Task: In the  document bus.doc ,align picture to the 'center'. Insert word art below the picture and give heading  'Bus  in Light Blue'
Action: Mouse moved to (291, 250)
Screenshot: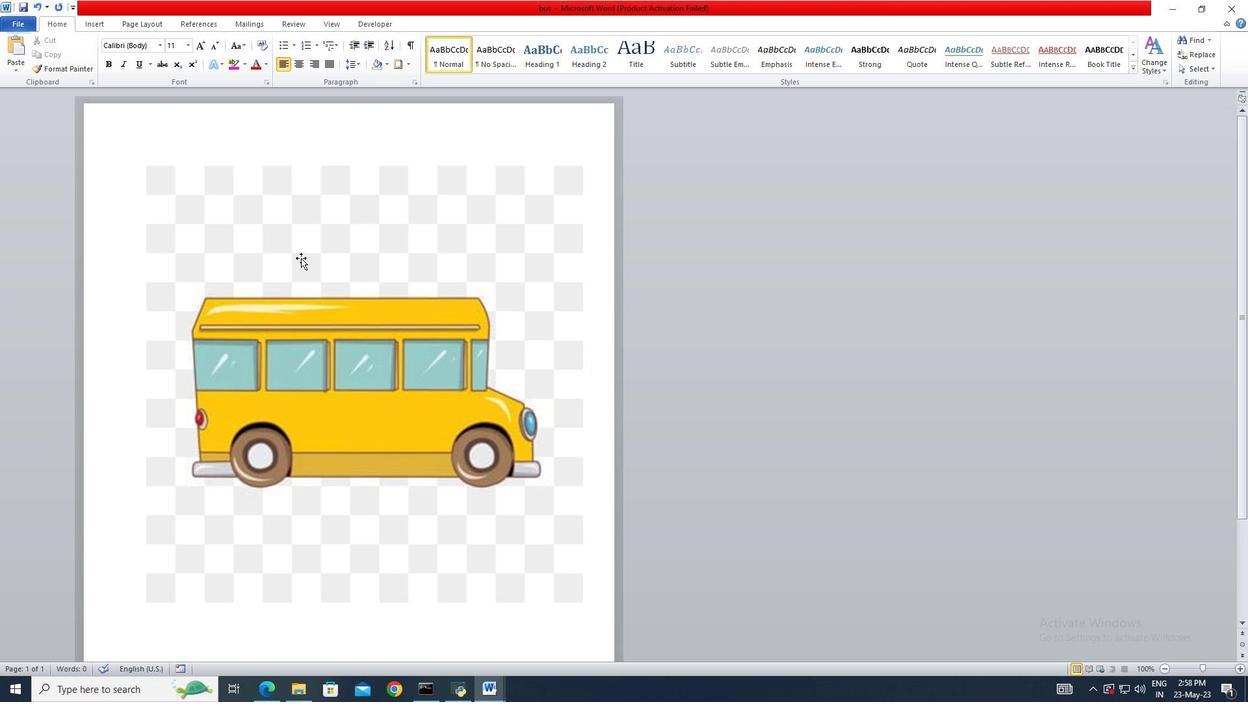 
Action: Mouse pressed left at (291, 250)
Screenshot: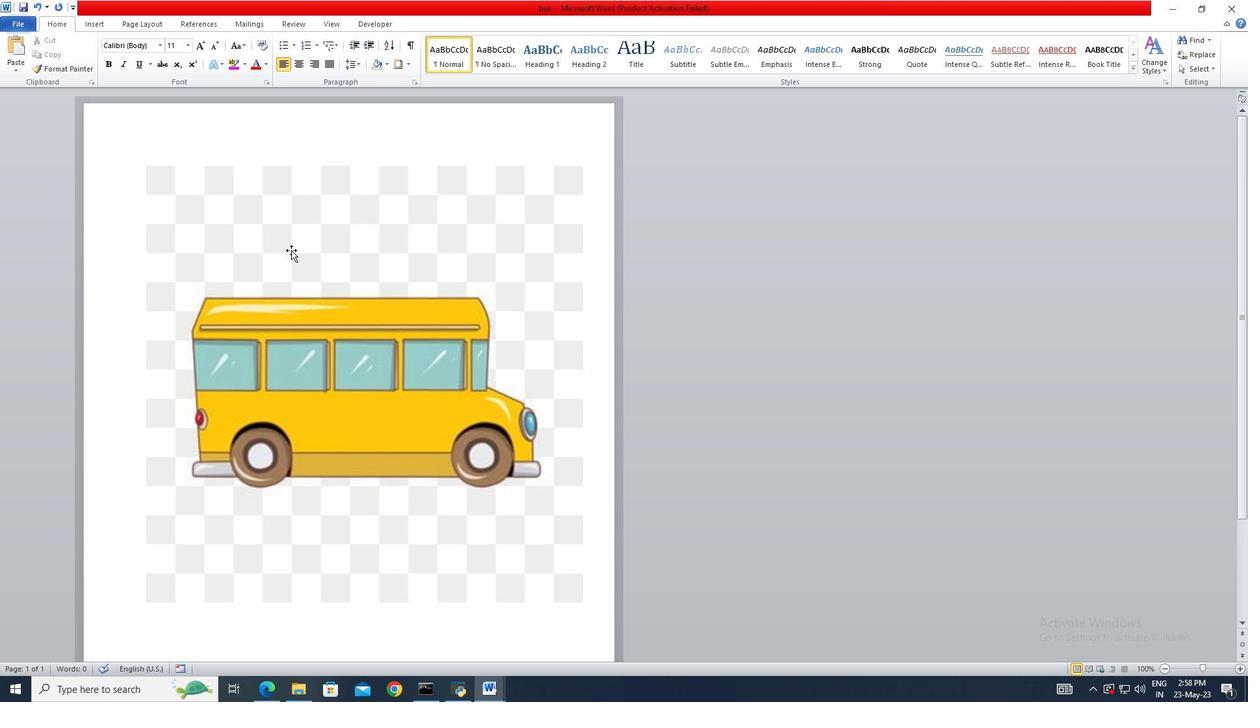 
Action: Mouse moved to (299, 70)
Screenshot: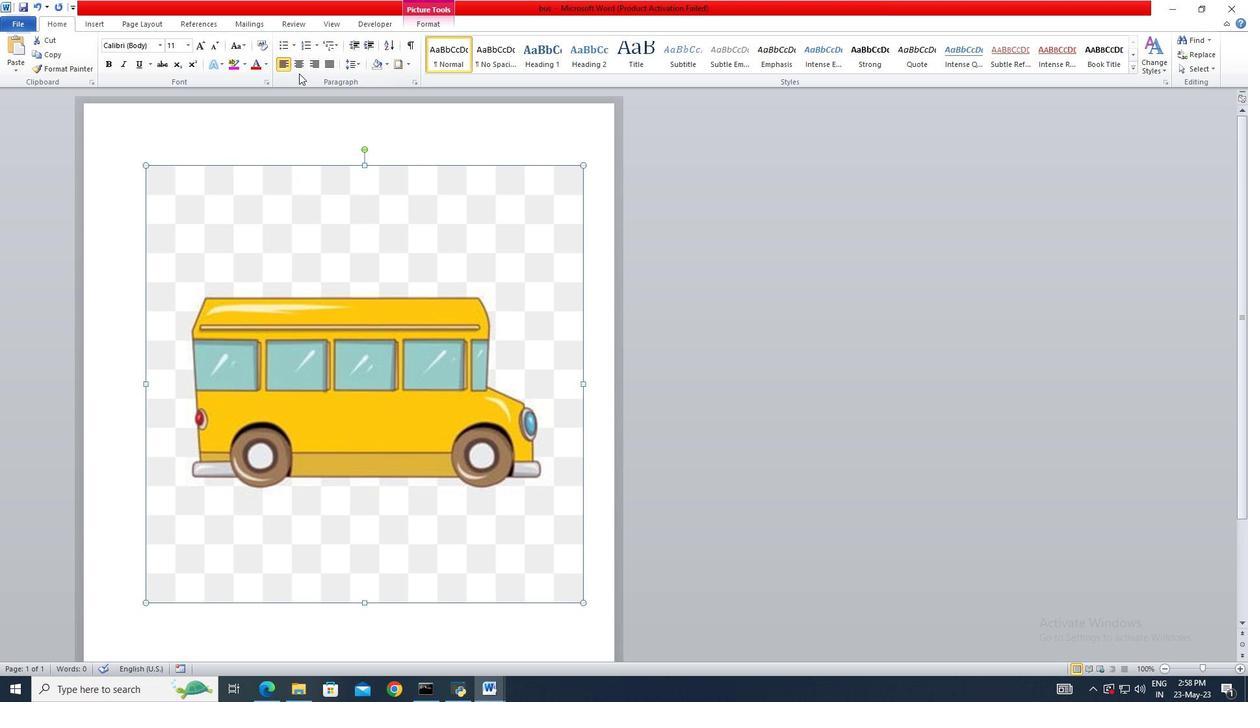 
Action: Mouse pressed left at (299, 70)
Screenshot: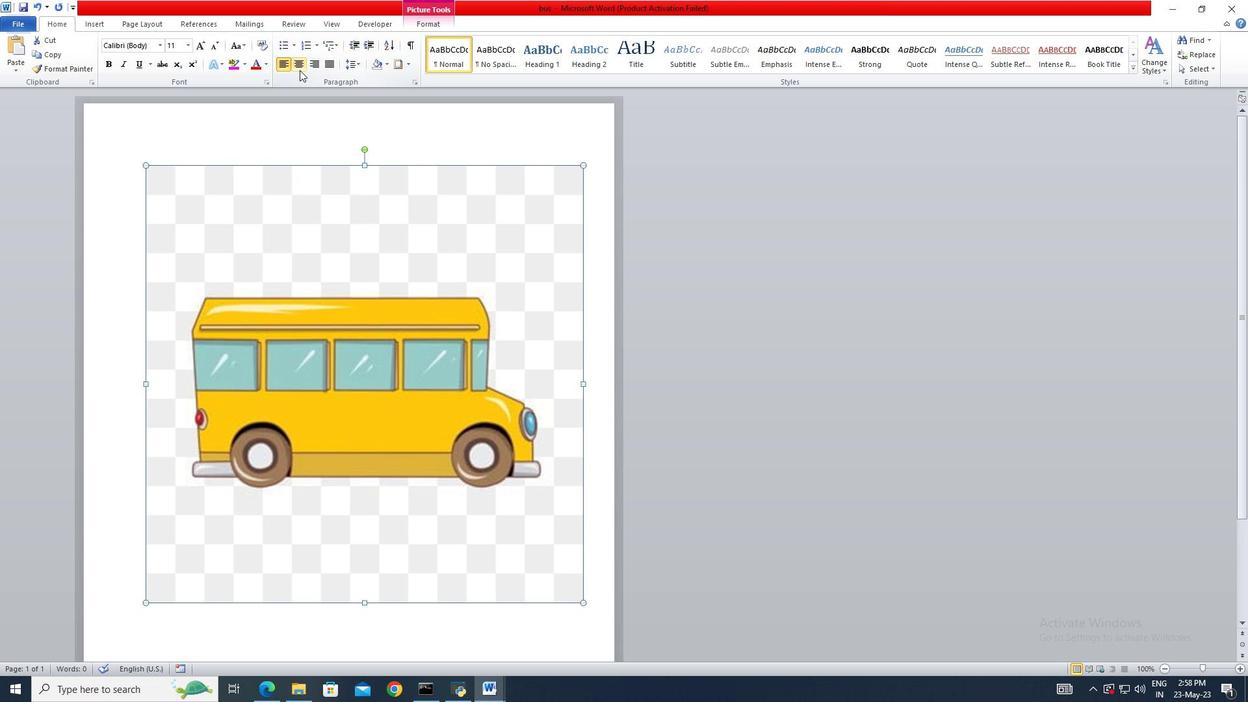 
Action: Mouse moved to (269, 357)
Screenshot: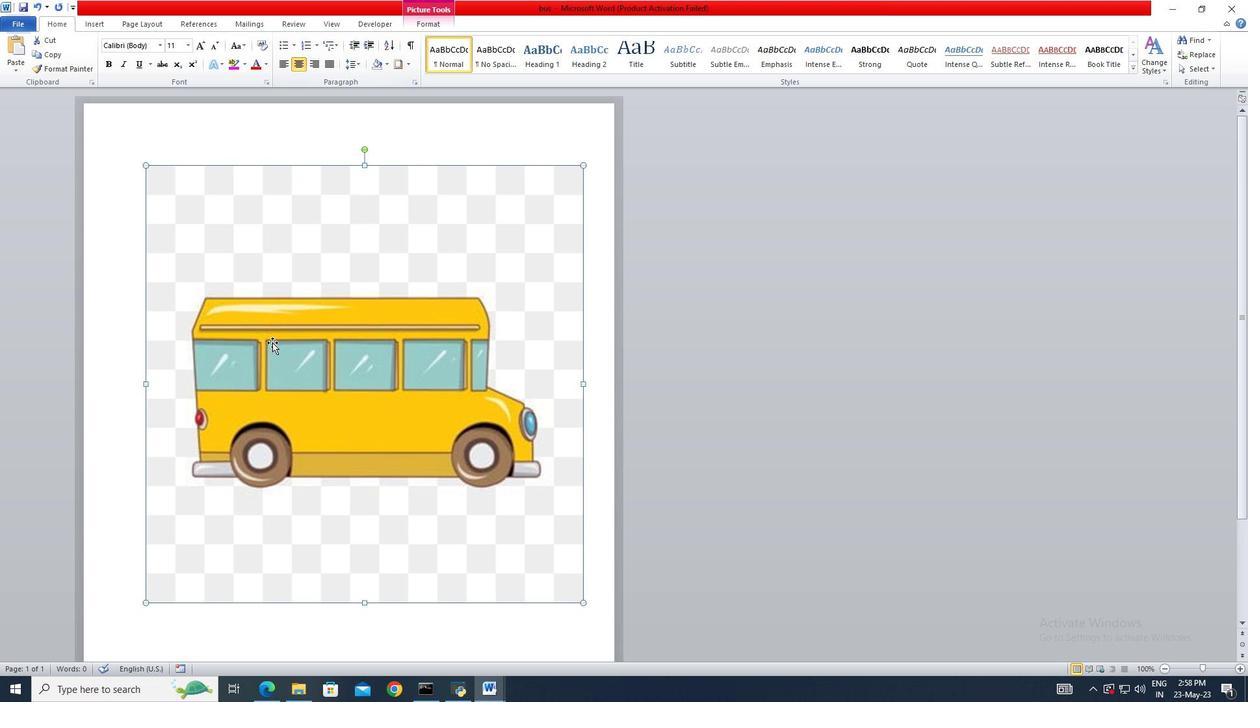 
Action: Mouse scrolled (269, 356) with delta (0, 0)
Screenshot: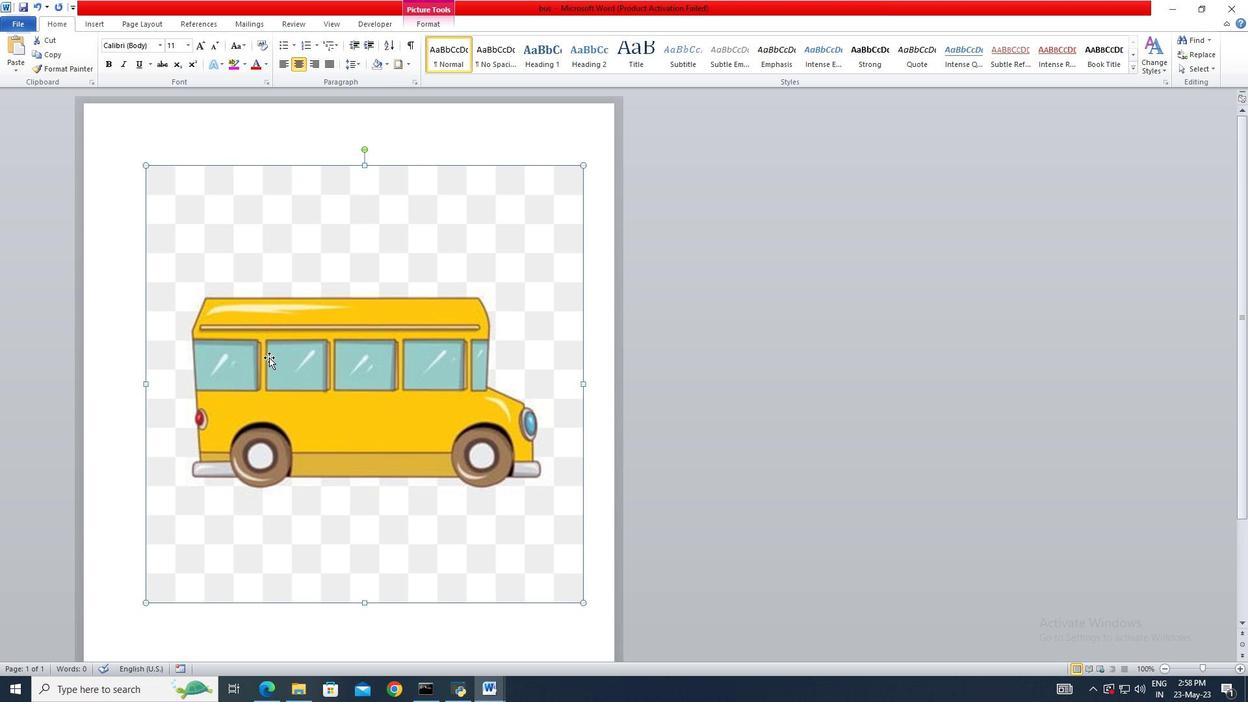 
Action: Mouse scrolled (269, 356) with delta (0, 0)
Screenshot: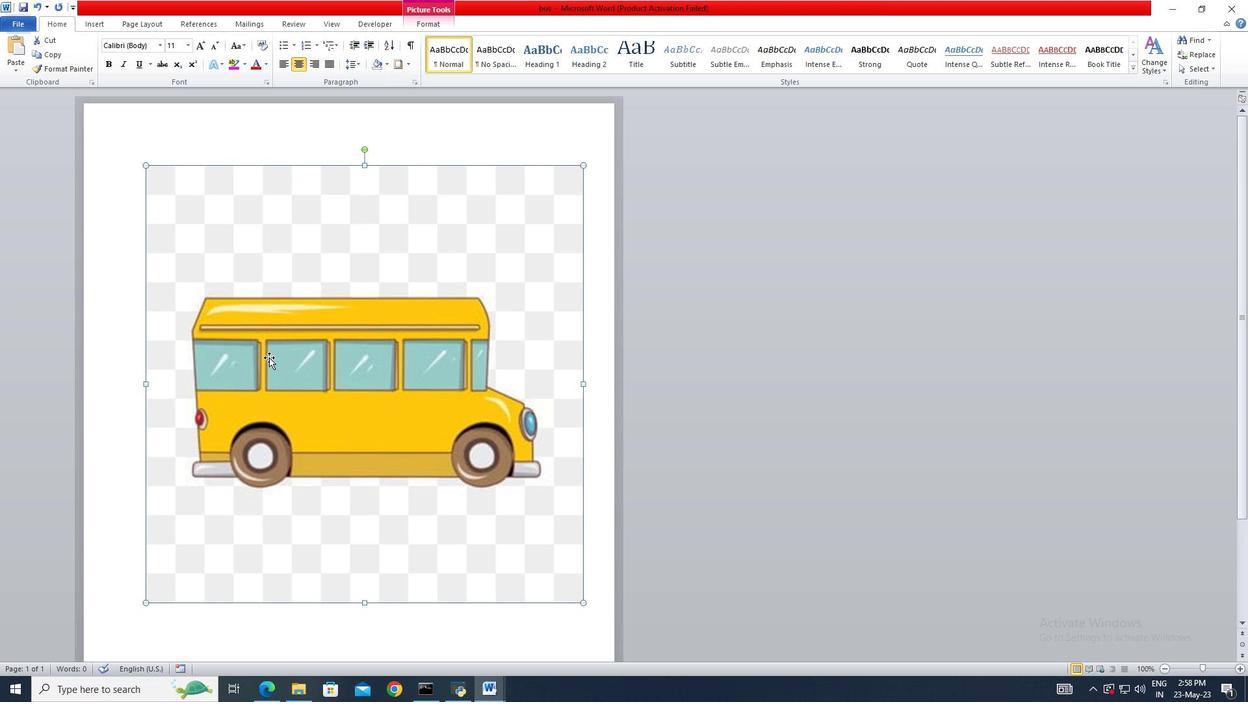 
Action: Mouse moved to (187, 626)
Screenshot: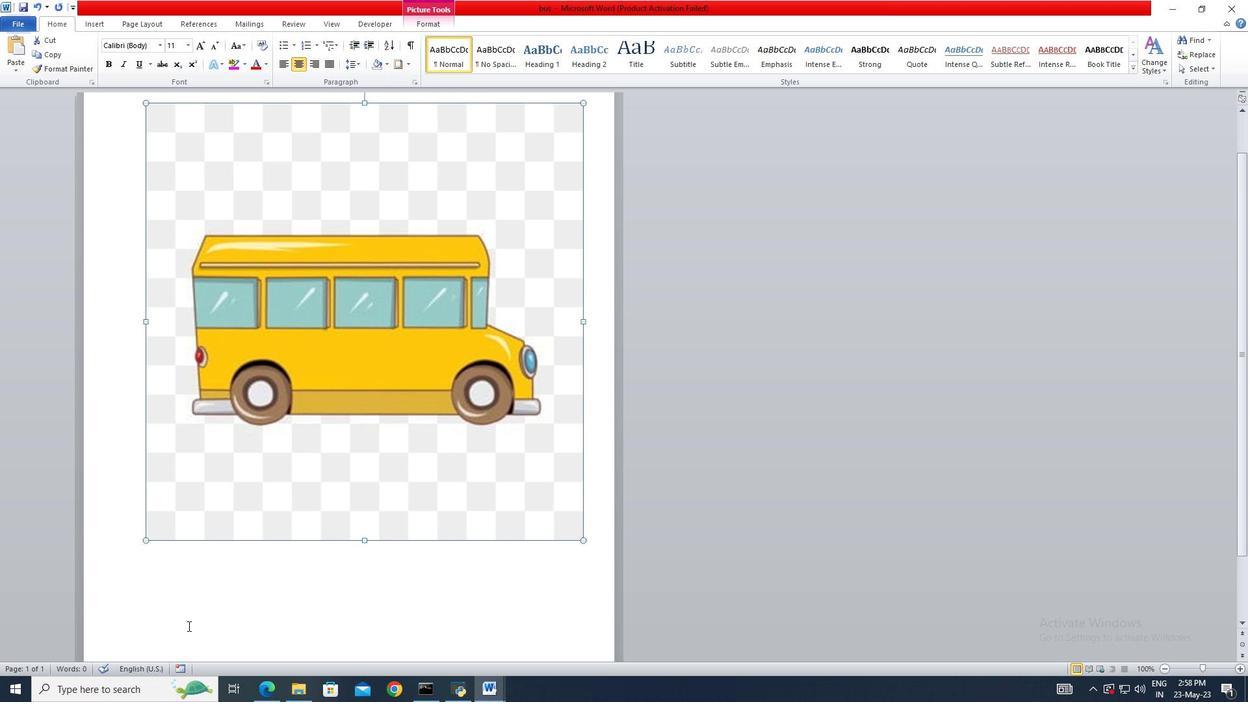 
Action: Mouse pressed left at (187, 626)
Screenshot: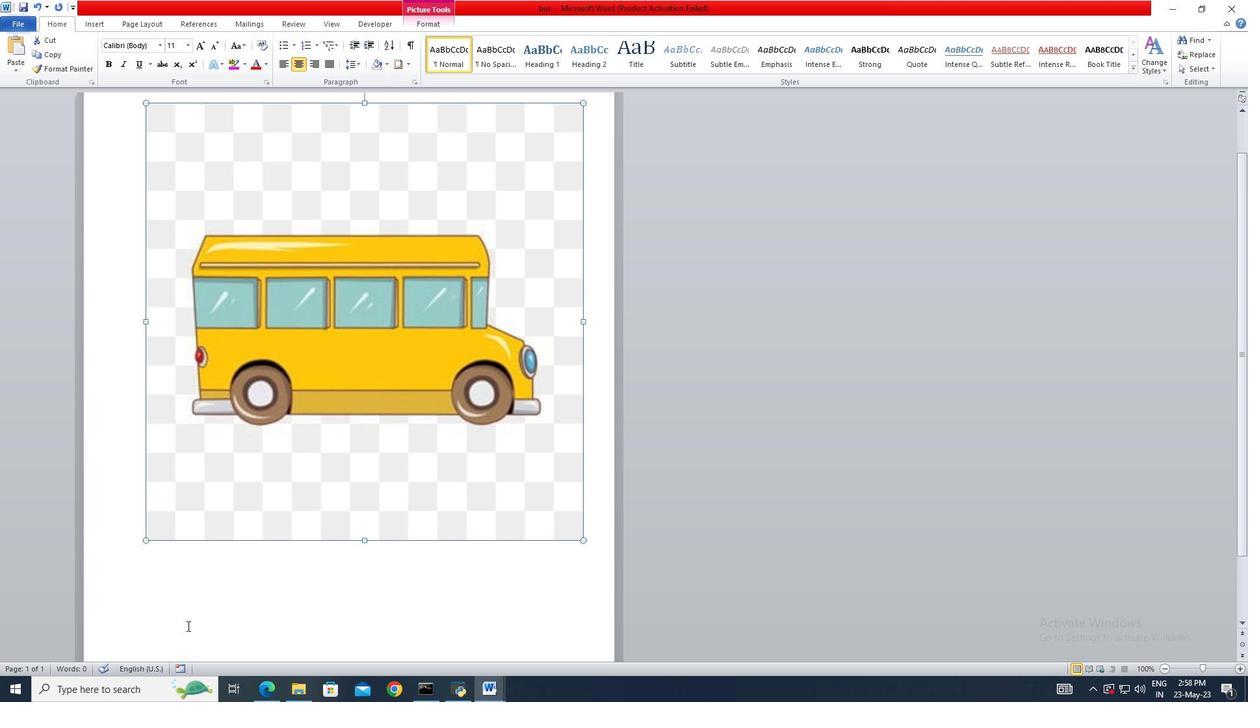 
Action: Mouse moved to (180, 616)
Screenshot: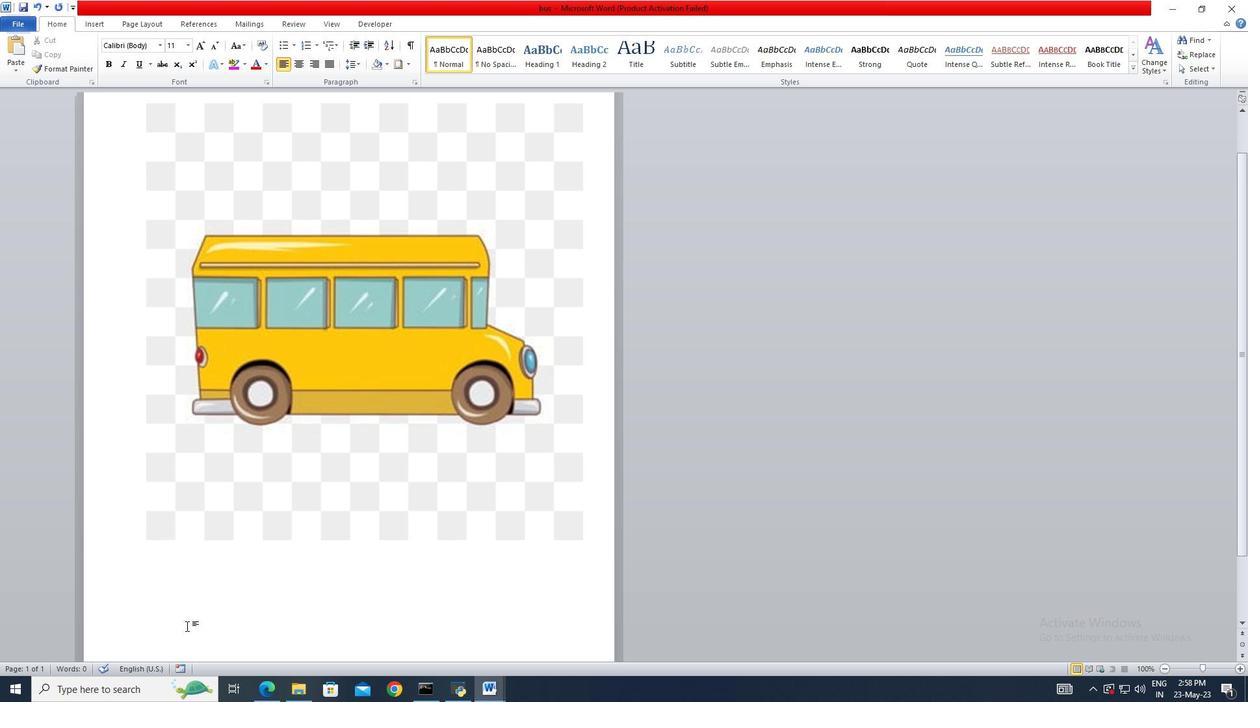 
Action: Mouse pressed left at (180, 616)
Screenshot: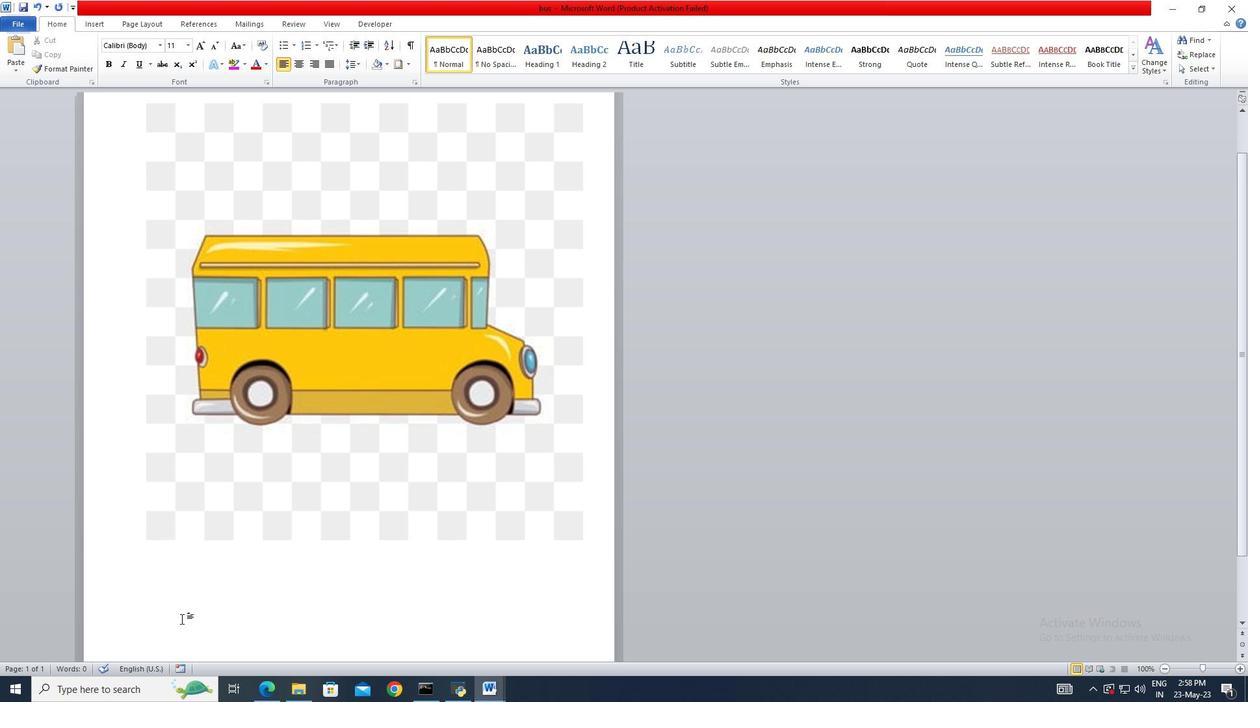 
Action: Mouse moved to (102, 29)
Screenshot: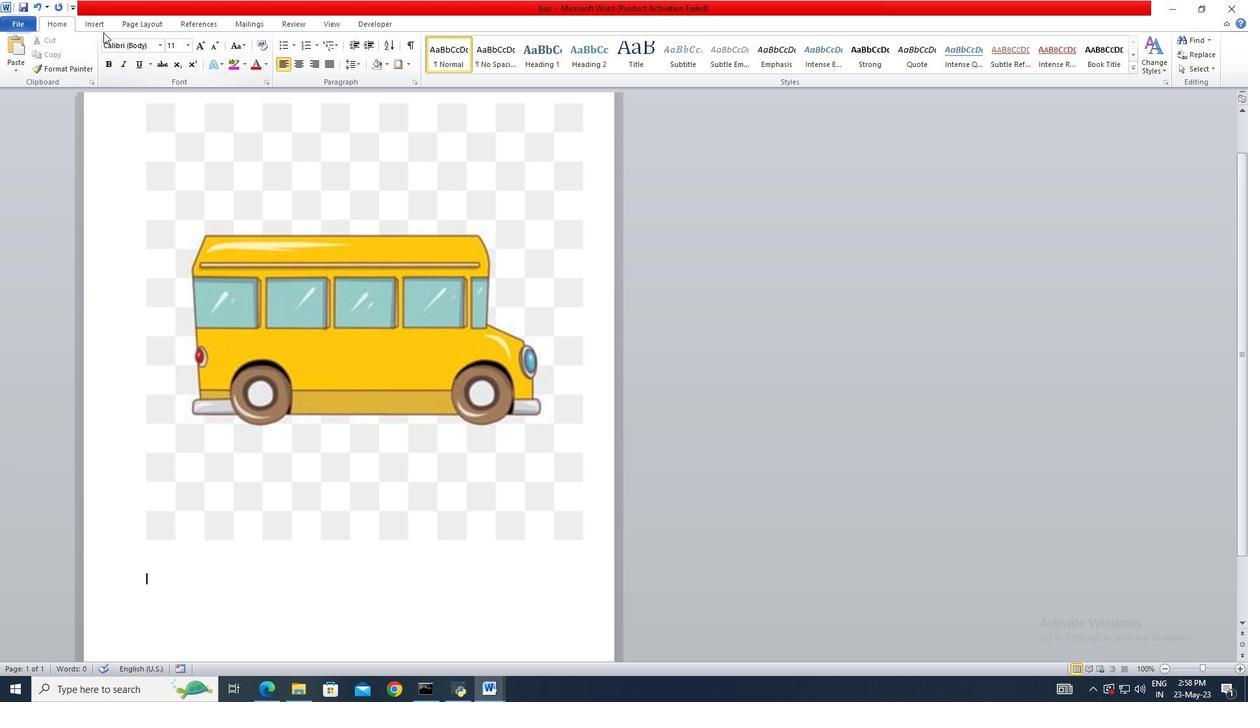 
Action: Mouse pressed left at (102, 29)
Screenshot: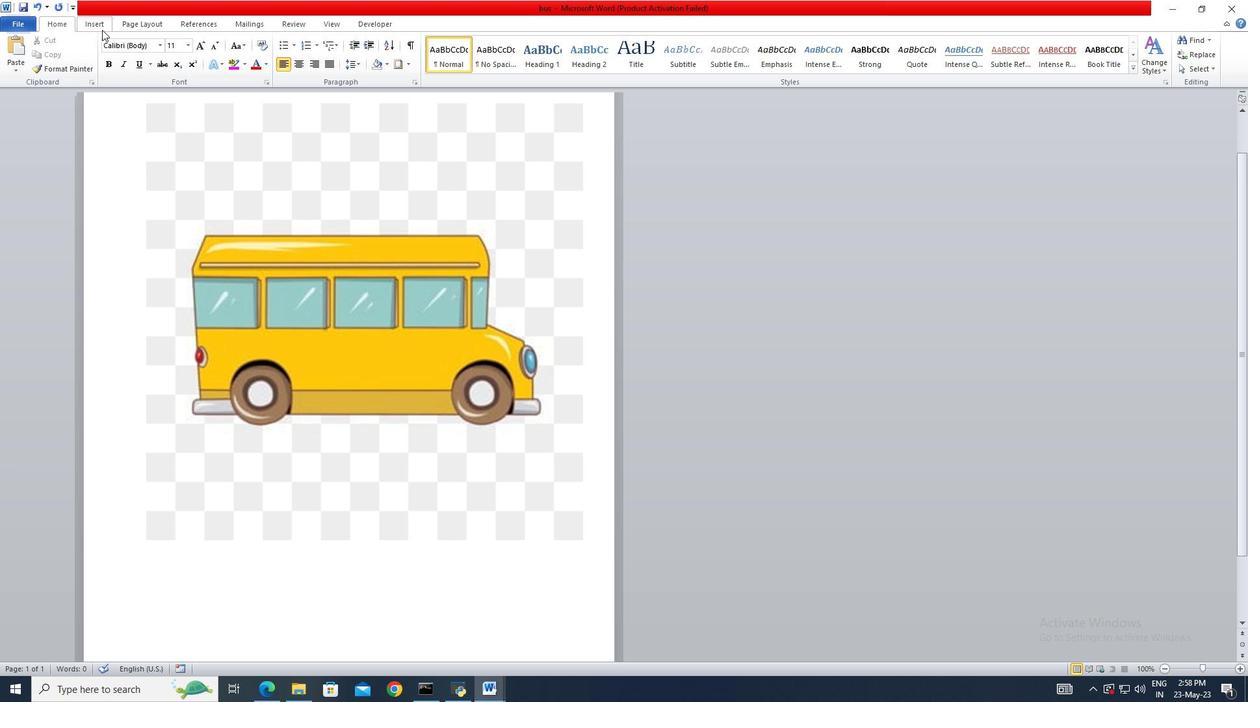 
Action: Mouse moved to (603, 60)
Screenshot: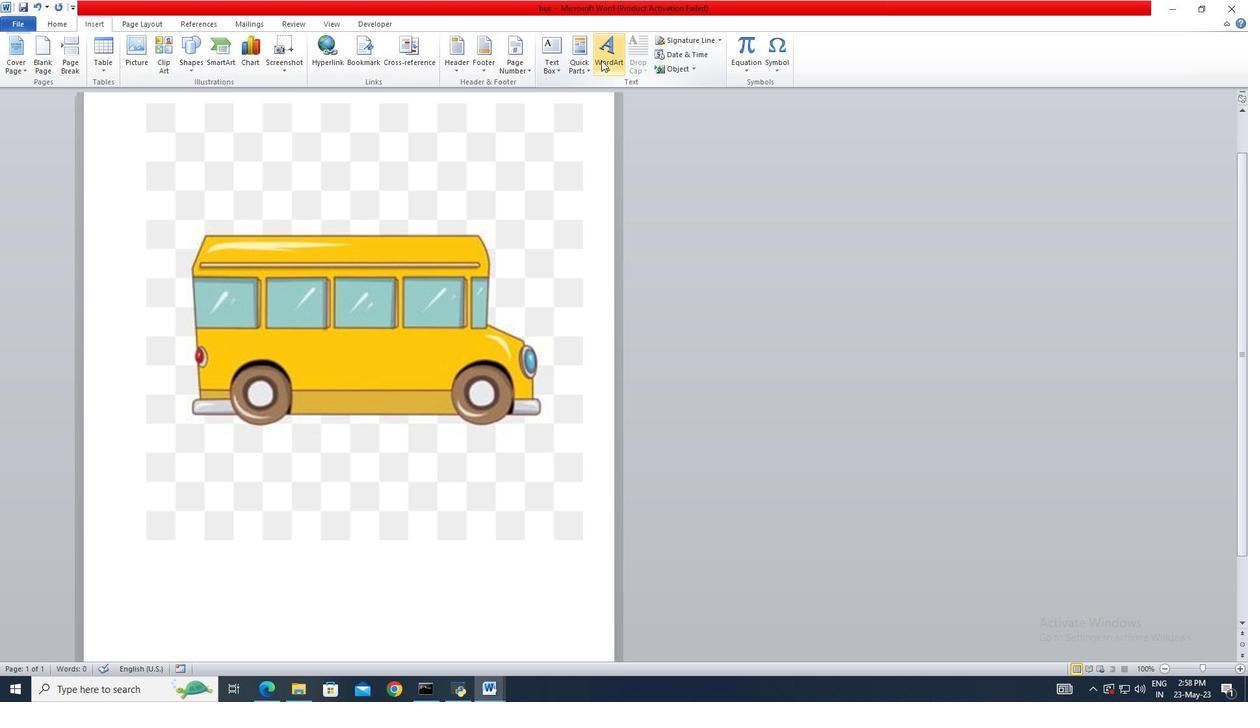 
Action: Mouse pressed left at (603, 60)
Screenshot: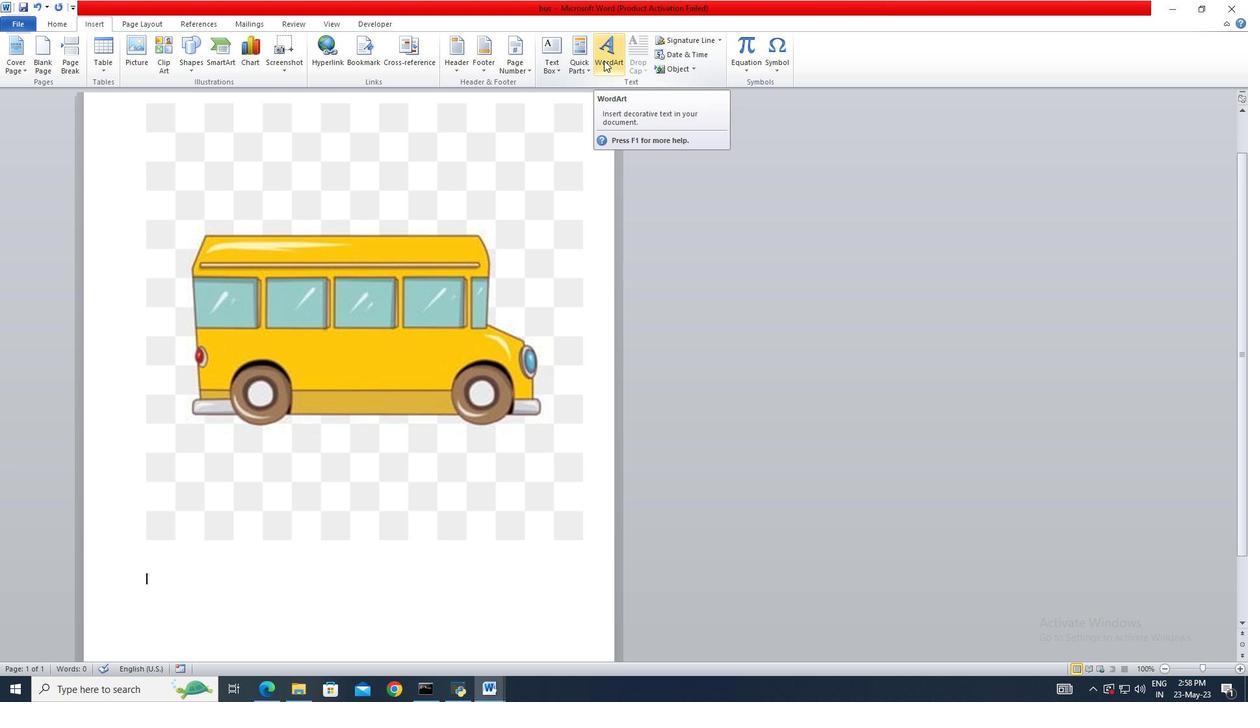 
Action: Mouse moved to (748, 237)
Screenshot: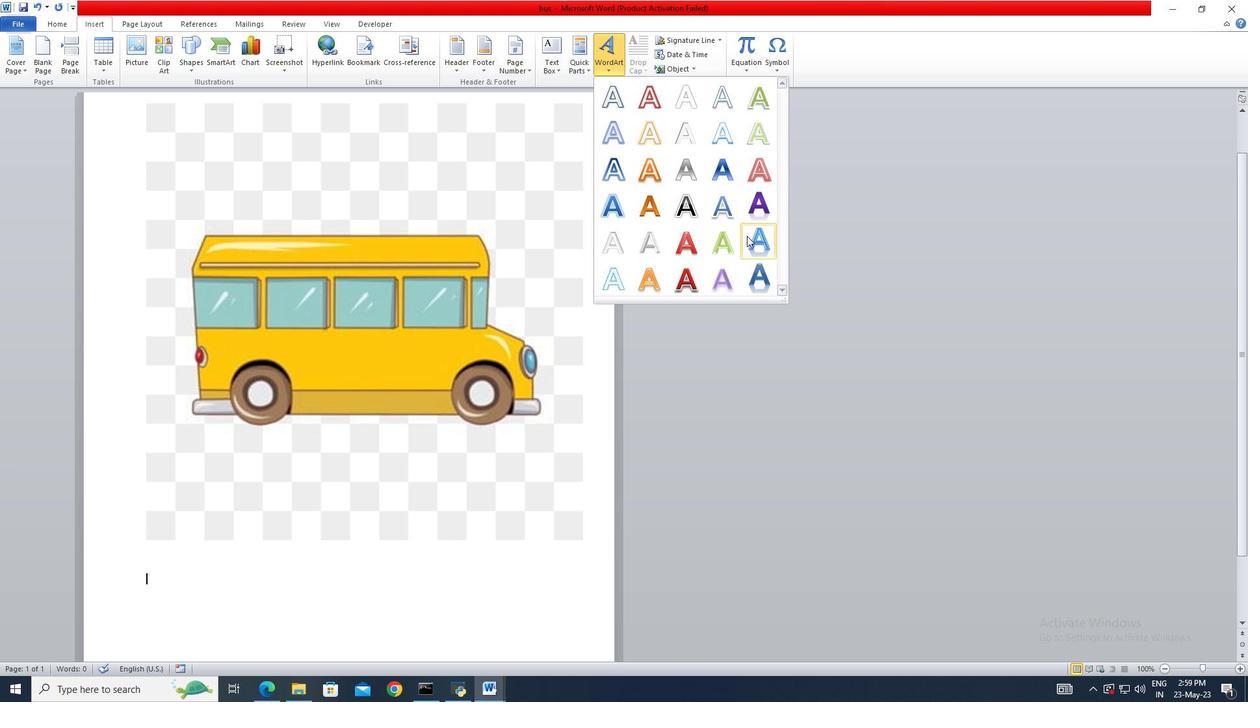 
Action: Mouse pressed left at (748, 237)
Screenshot: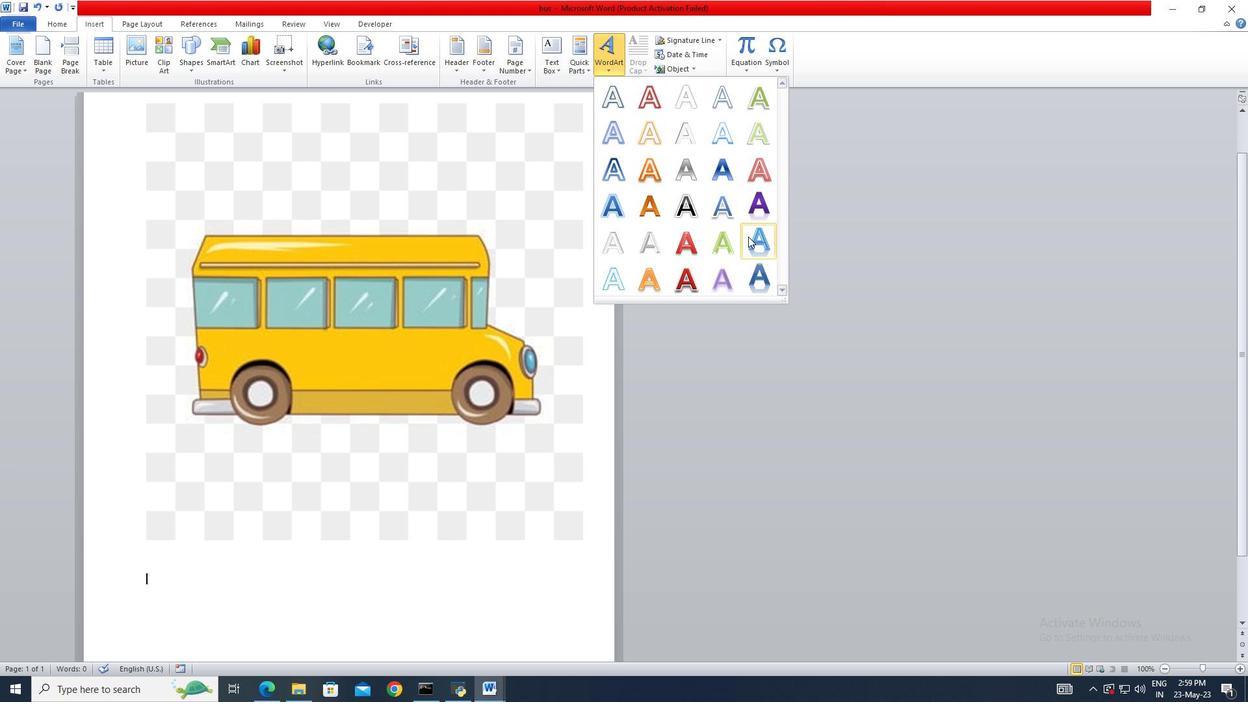
Action: Key pressed <Key.shift>Bus
Screenshot: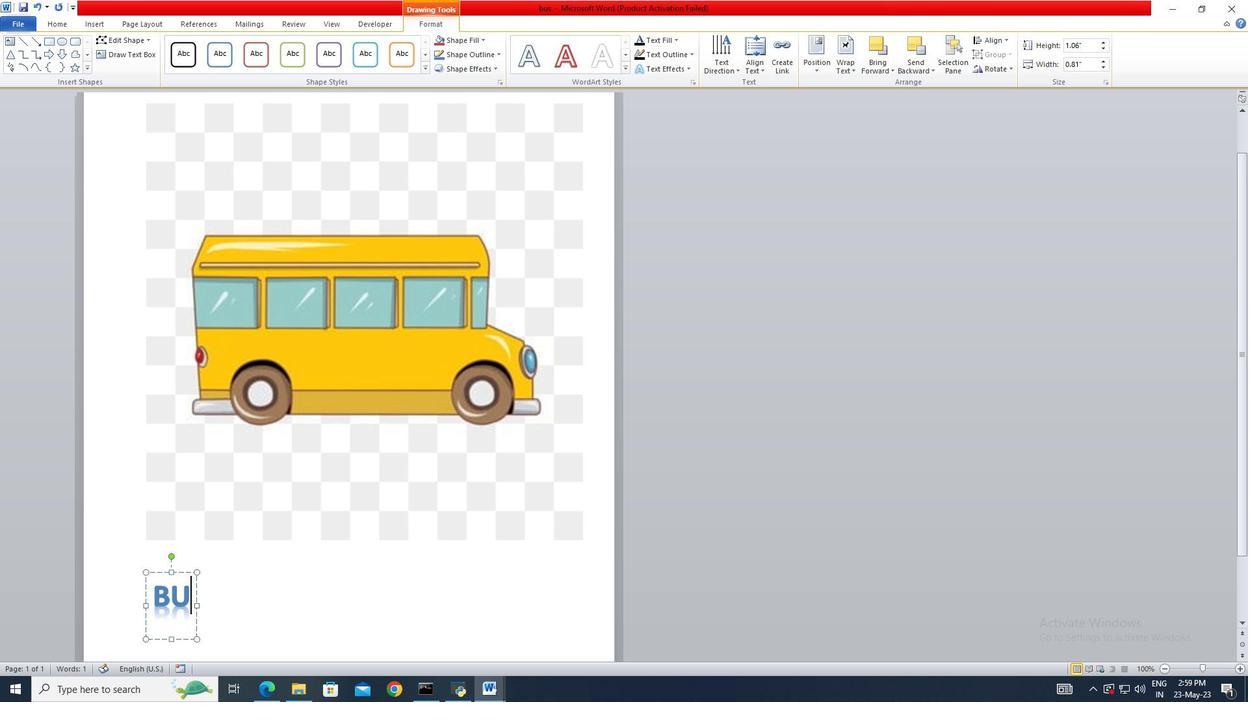 
Action: Mouse moved to (530, 563)
Screenshot: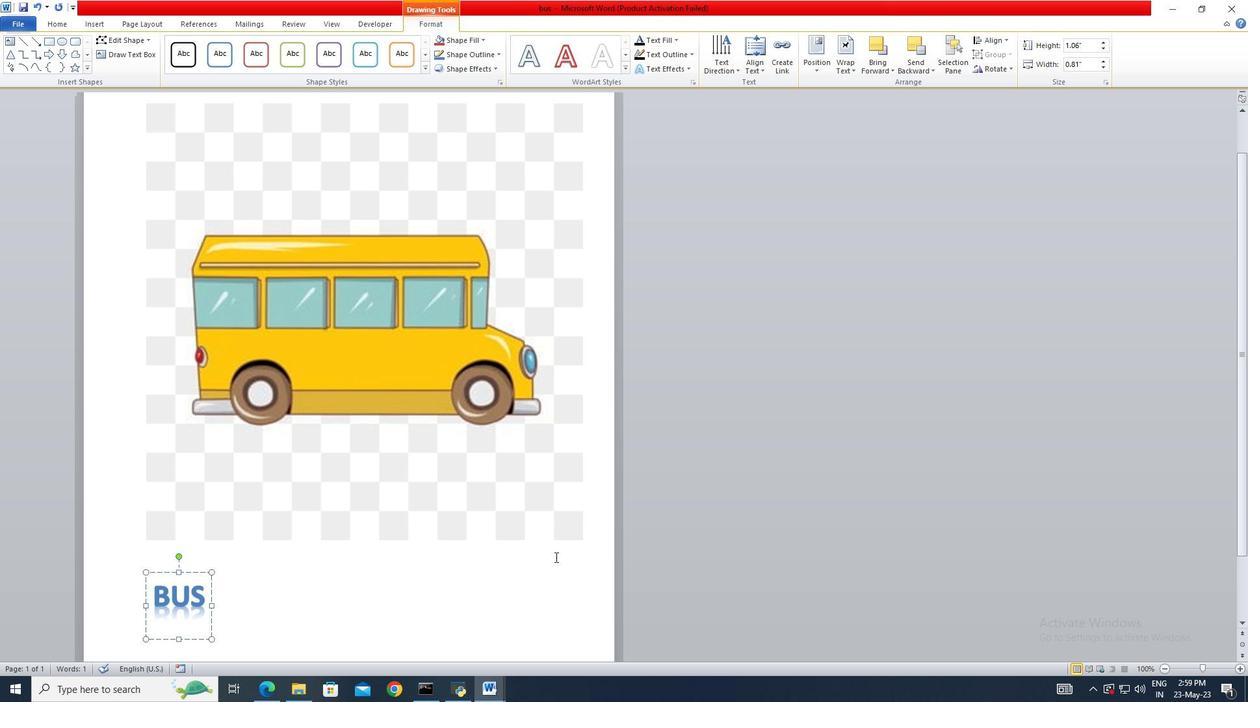
Action: Mouse pressed left at (530, 563)
Screenshot: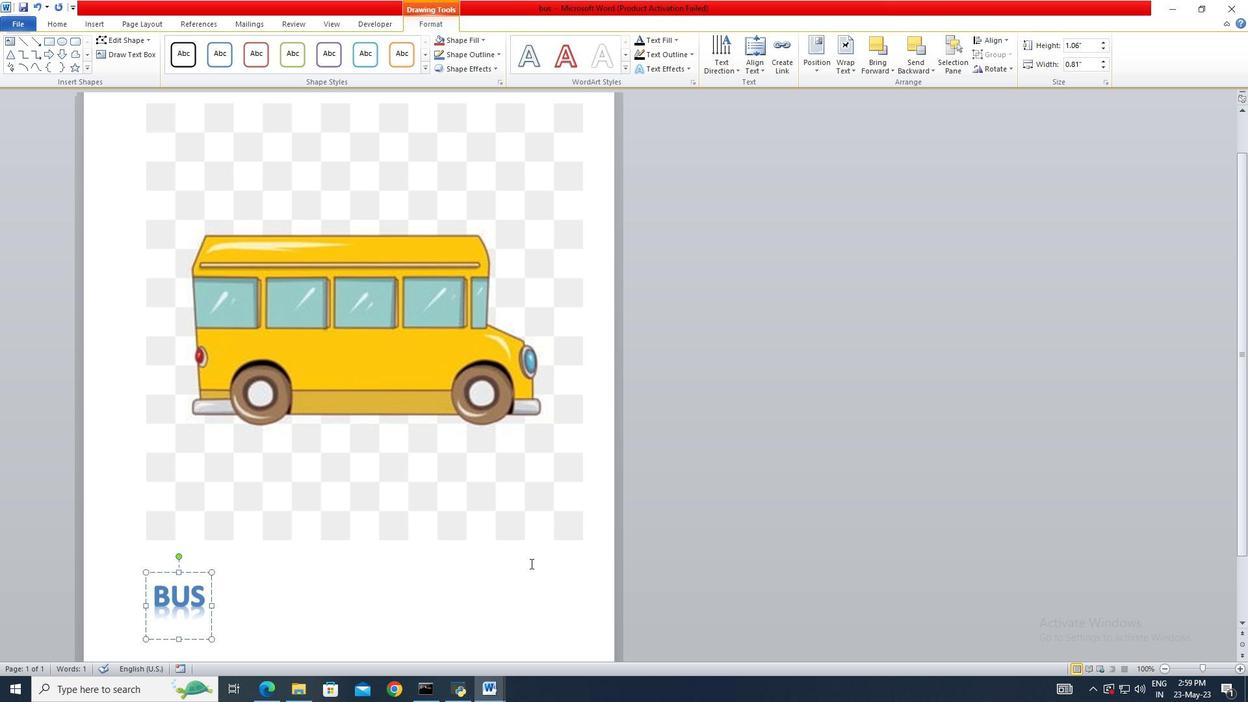 
